Task: Add Hu Organic Cashew Butter & Raspberry Dark Chocolate Bar to the cart.
Action: Mouse moved to (36, 79)
Screenshot: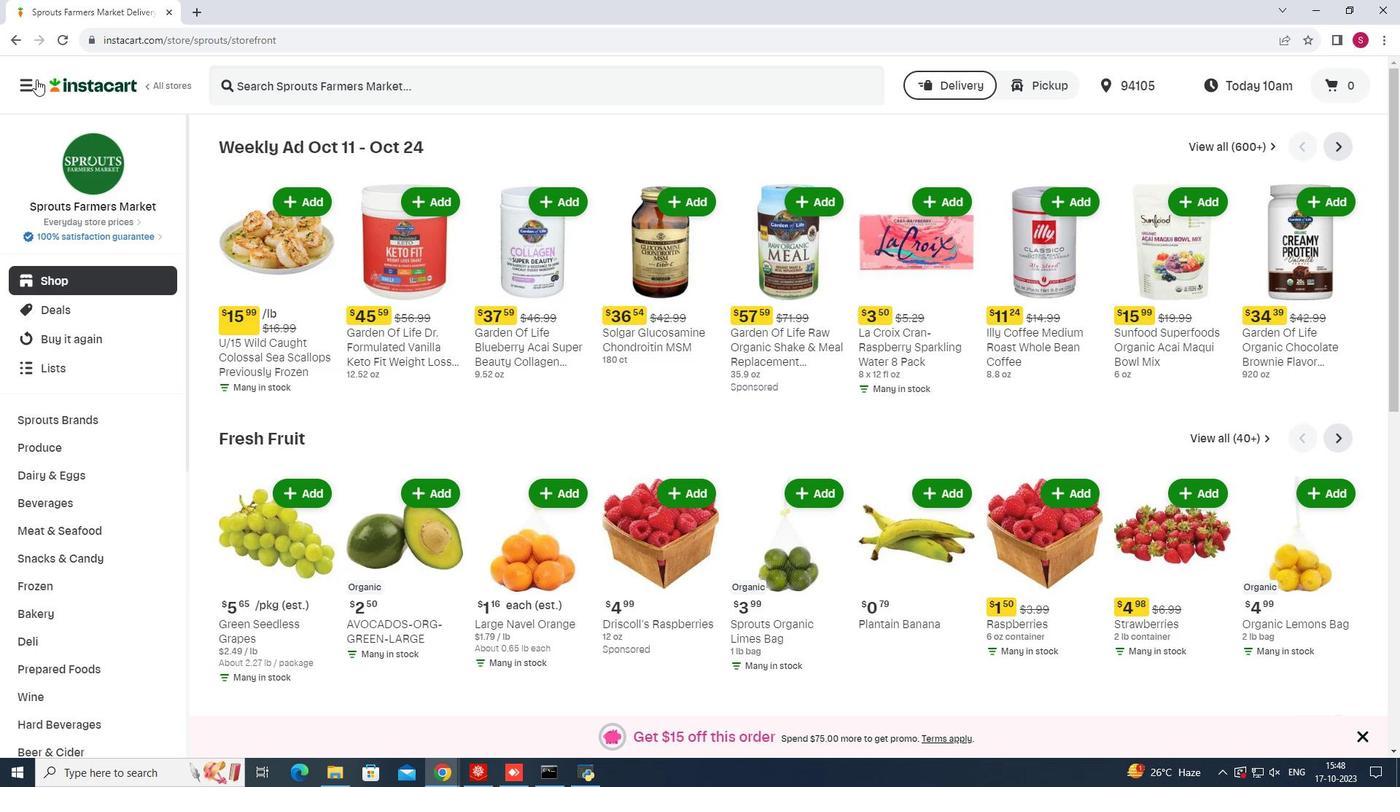 
Action: Mouse pressed left at (36, 79)
Screenshot: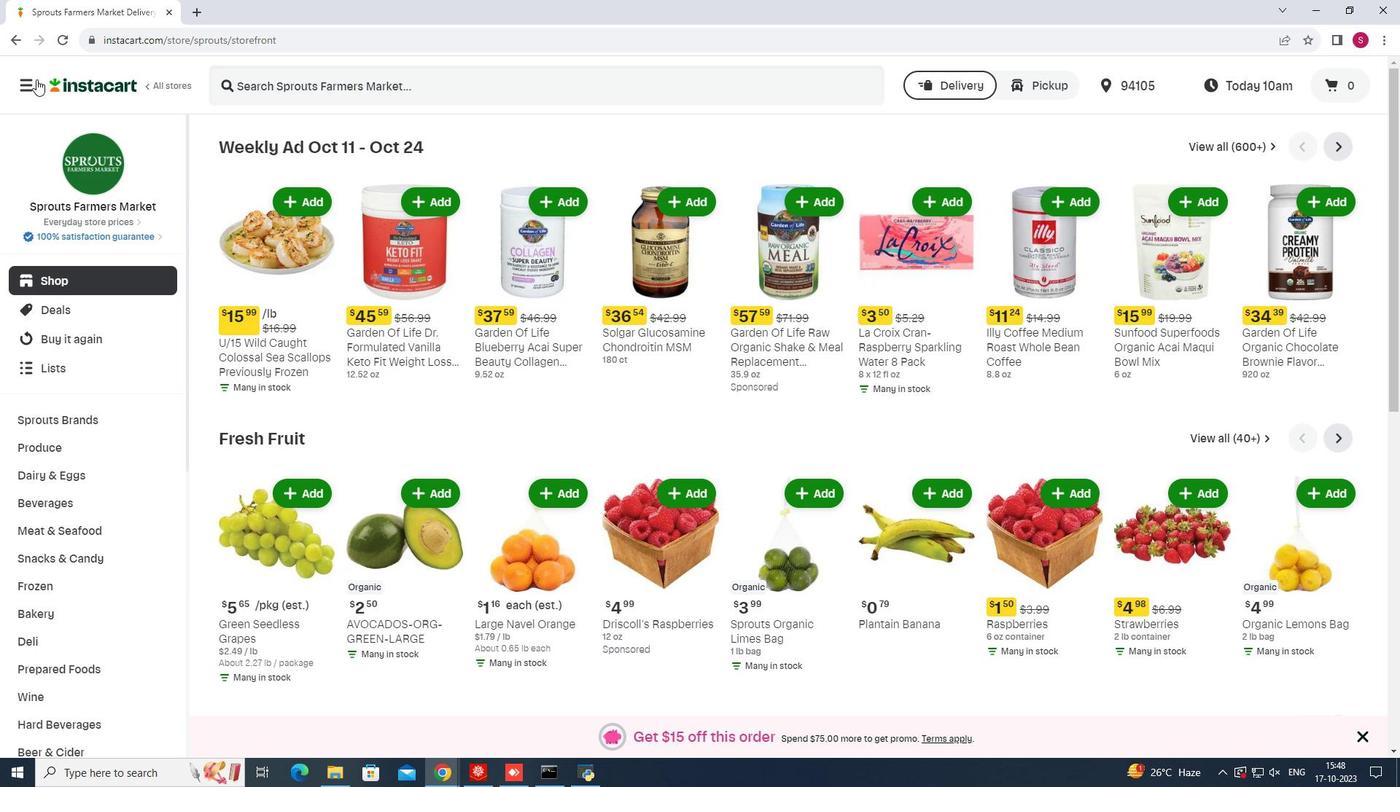 
Action: Mouse moved to (72, 377)
Screenshot: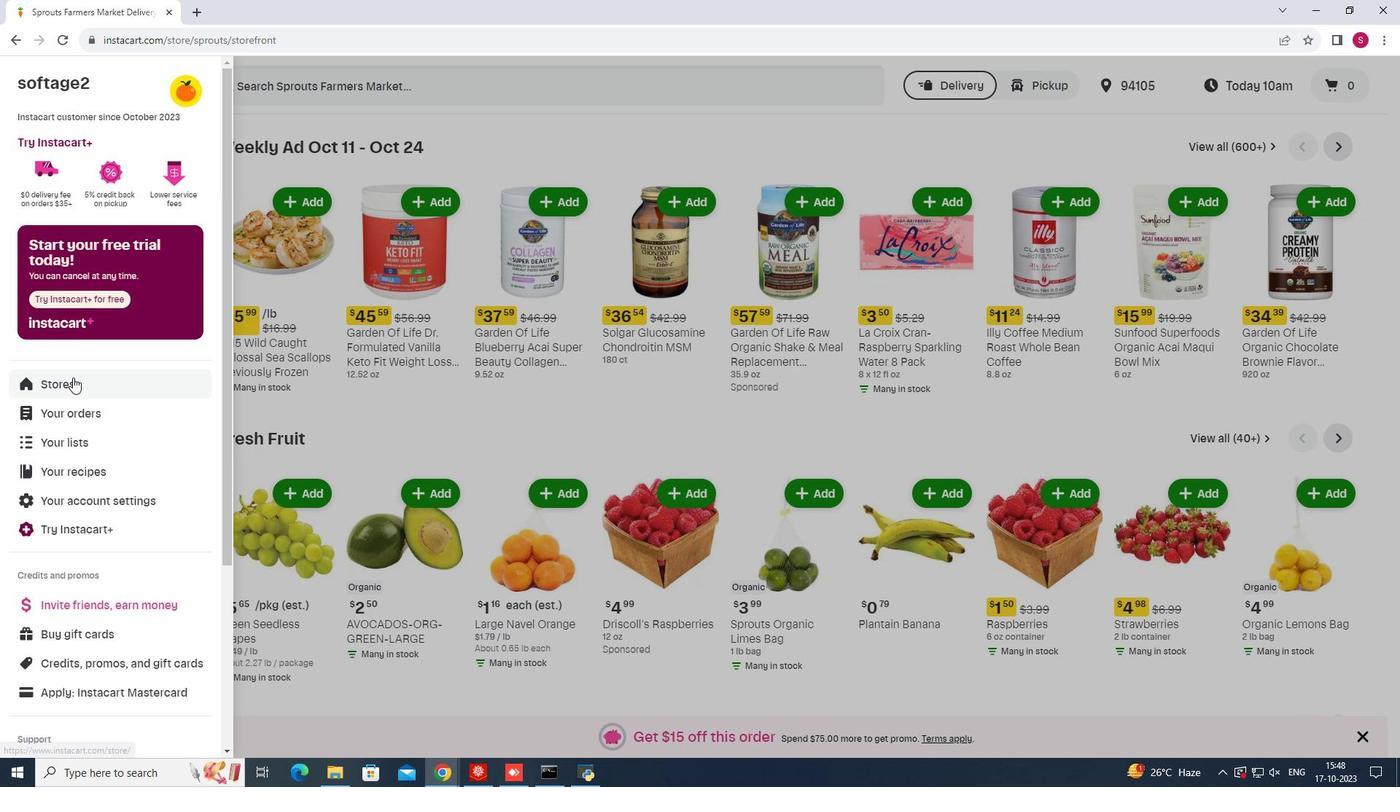 
Action: Mouse pressed left at (72, 377)
Screenshot: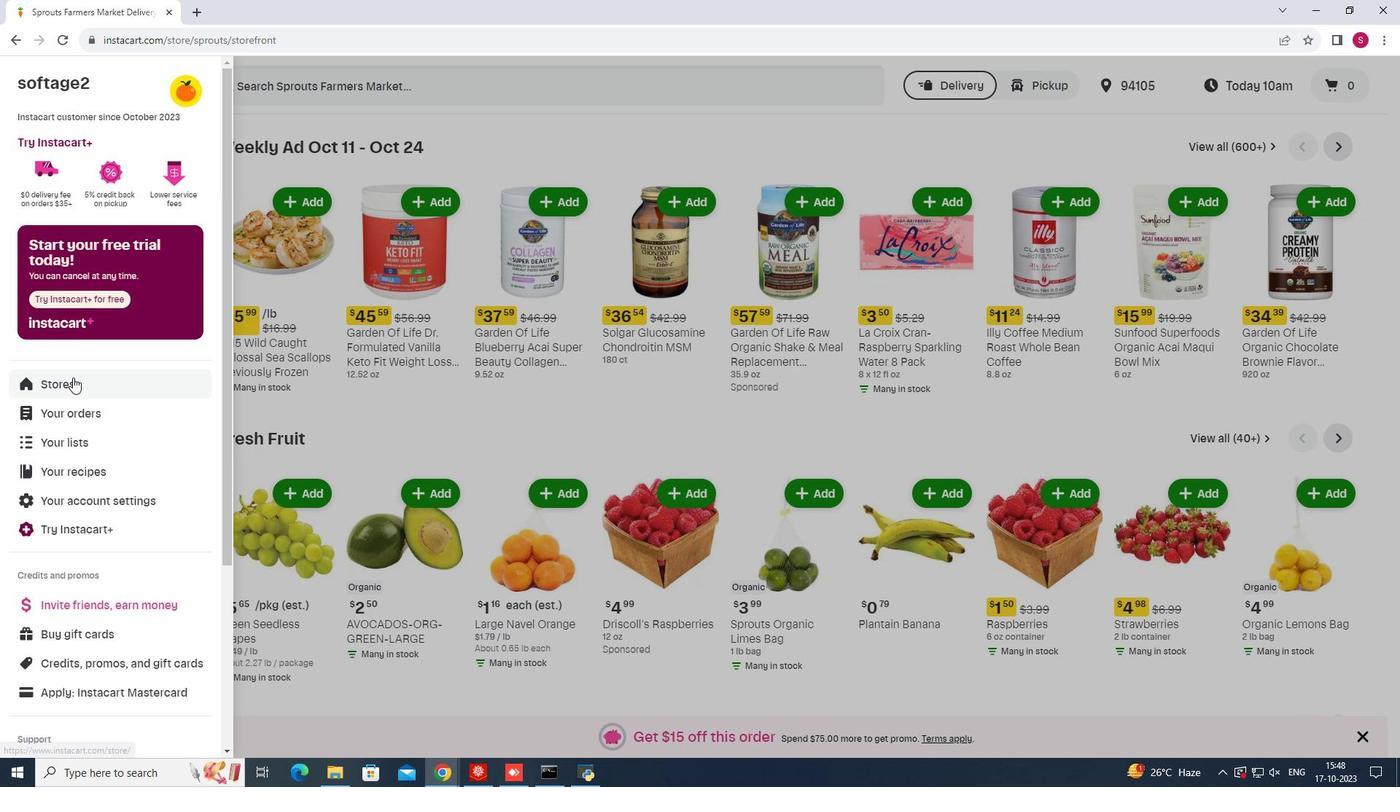 
Action: Mouse moved to (338, 131)
Screenshot: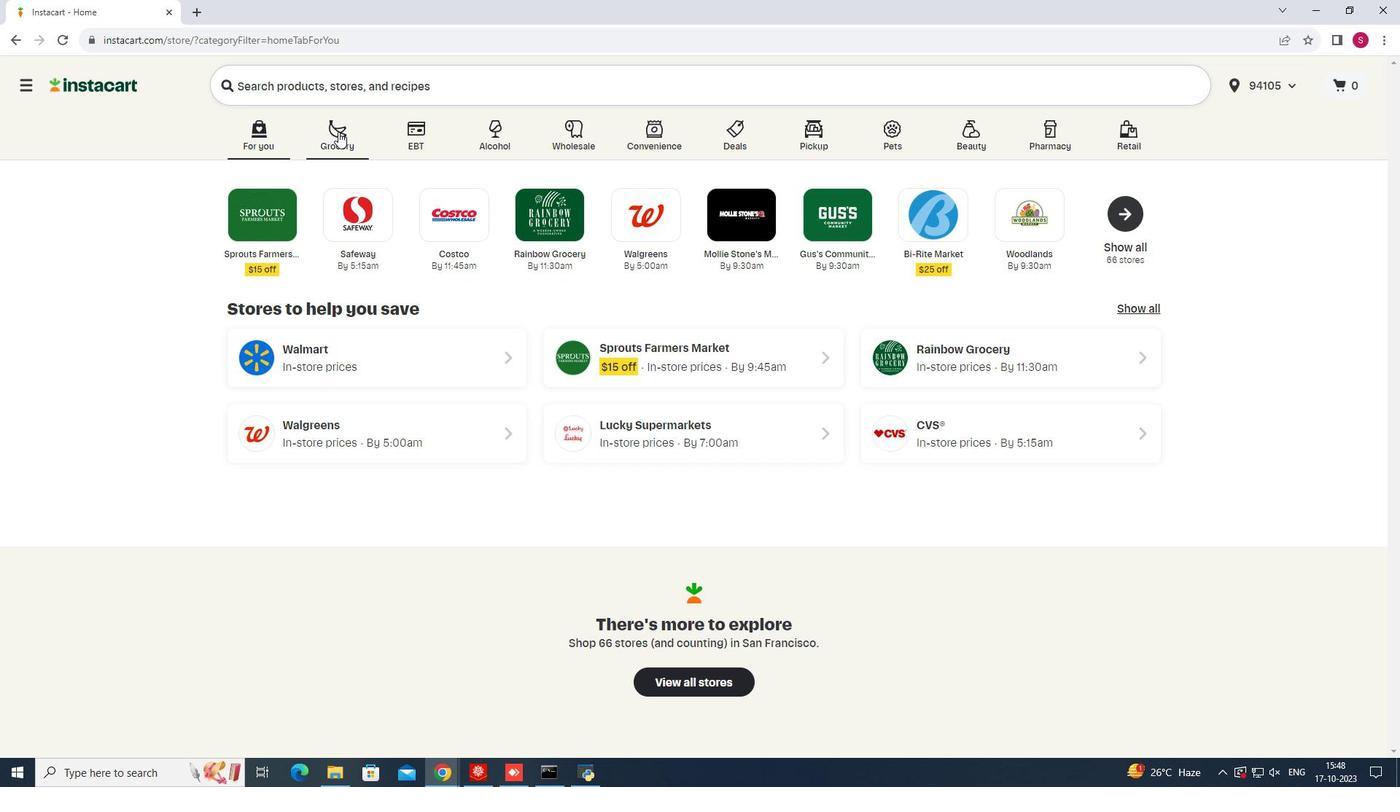 
Action: Mouse pressed left at (338, 131)
Screenshot: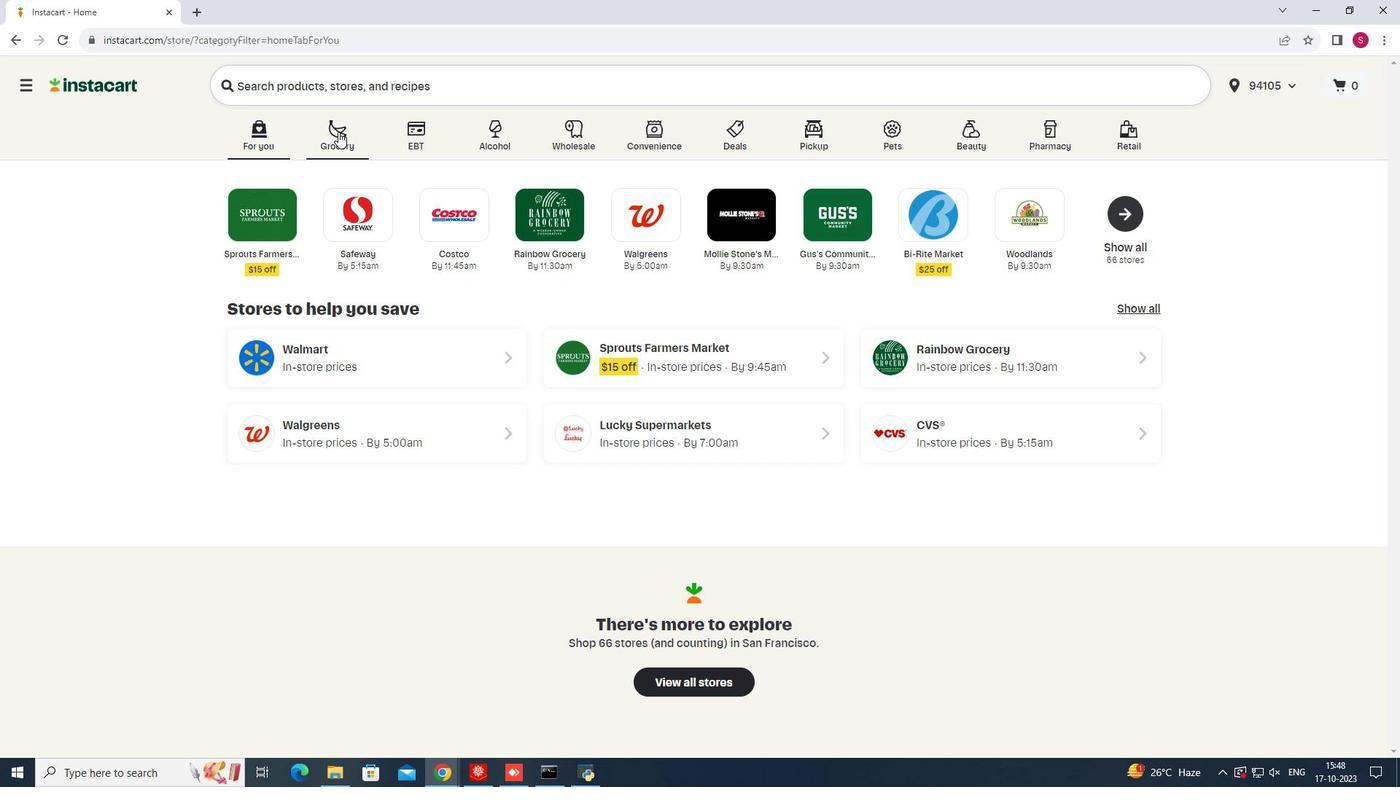 
Action: Mouse moved to (970, 207)
Screenshot: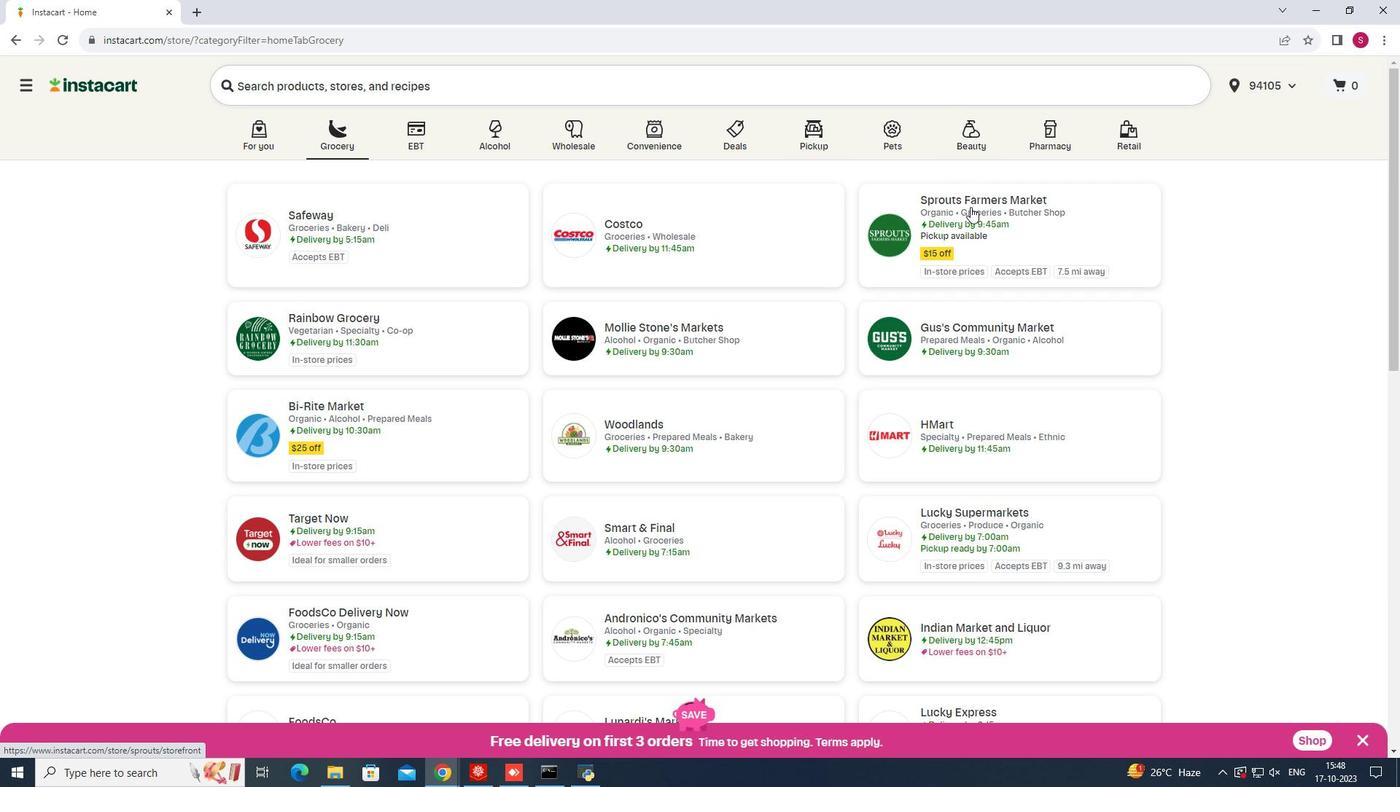 
Action: Mouse pressed left at (970, 207)
Screenshot: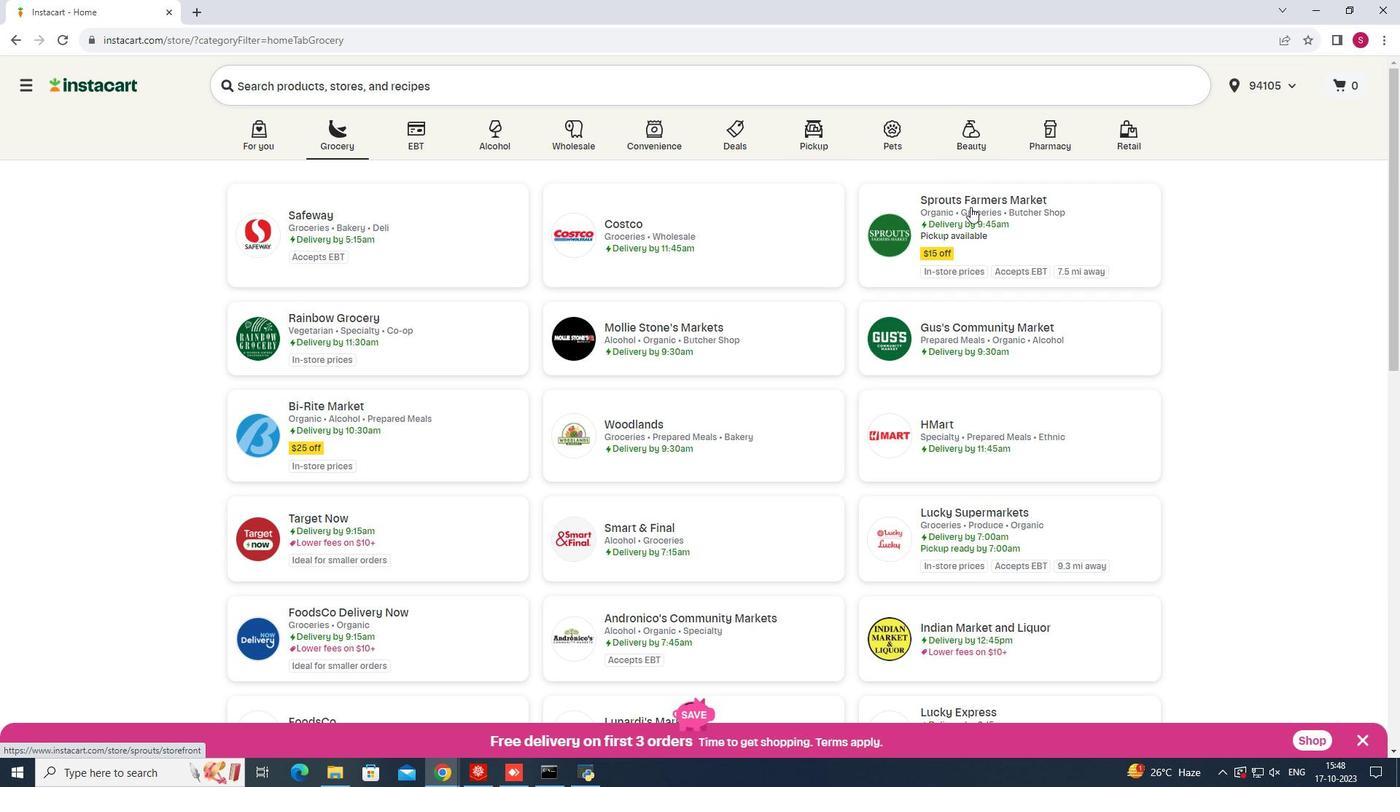 
Action: Mouse moved to (72, 560)
Screenshot: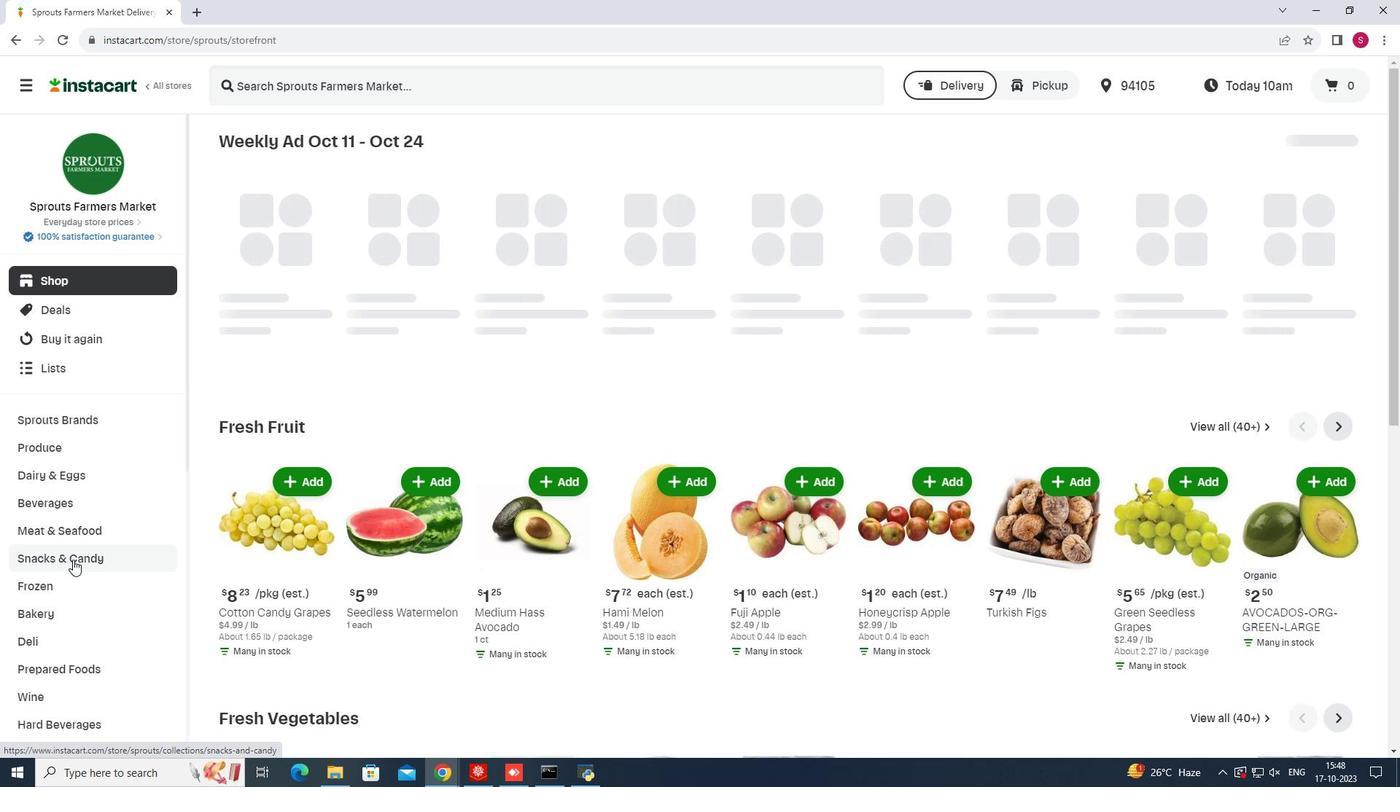 
Action: Mouse pressed left at (72, 560)
Screenshot: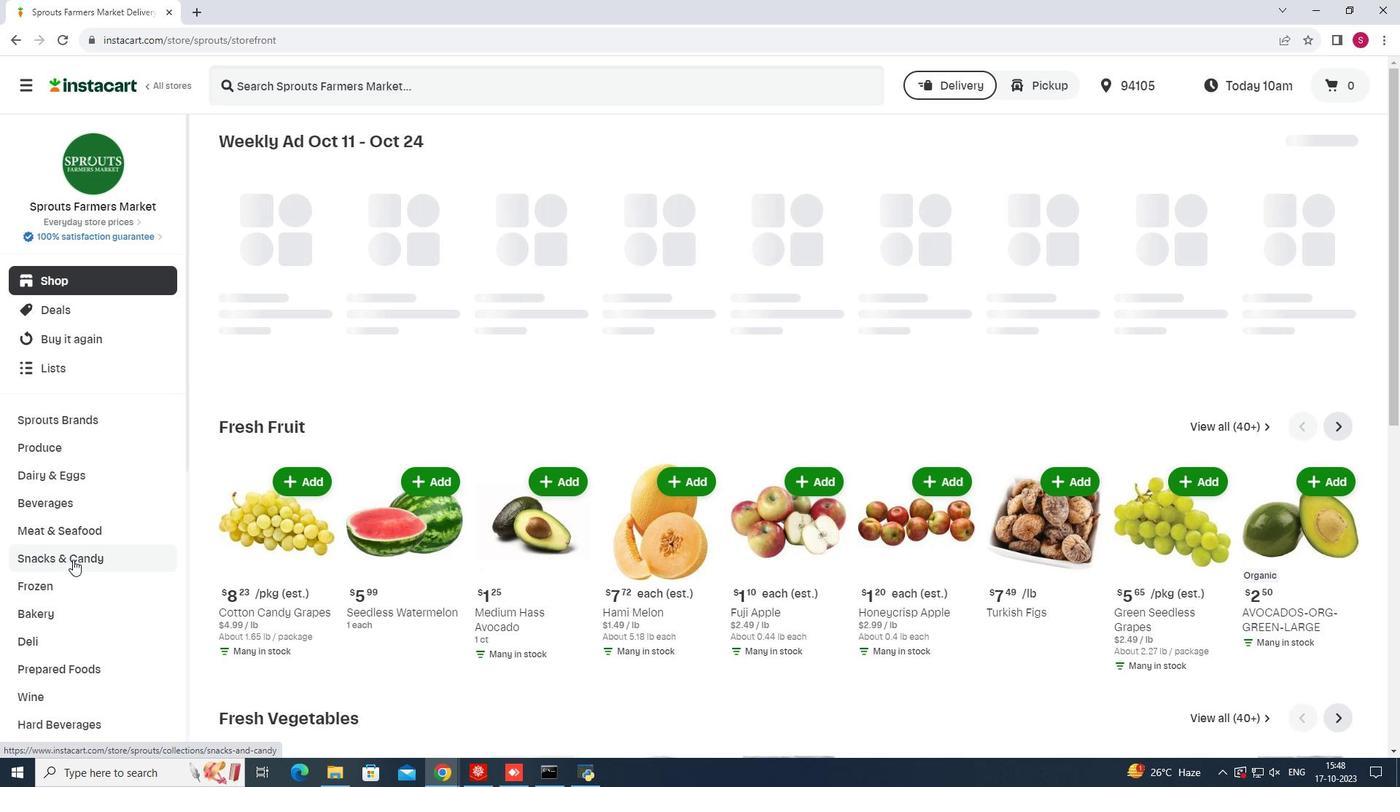 
Action: Mouse moved to (441, 178)
Screenshot: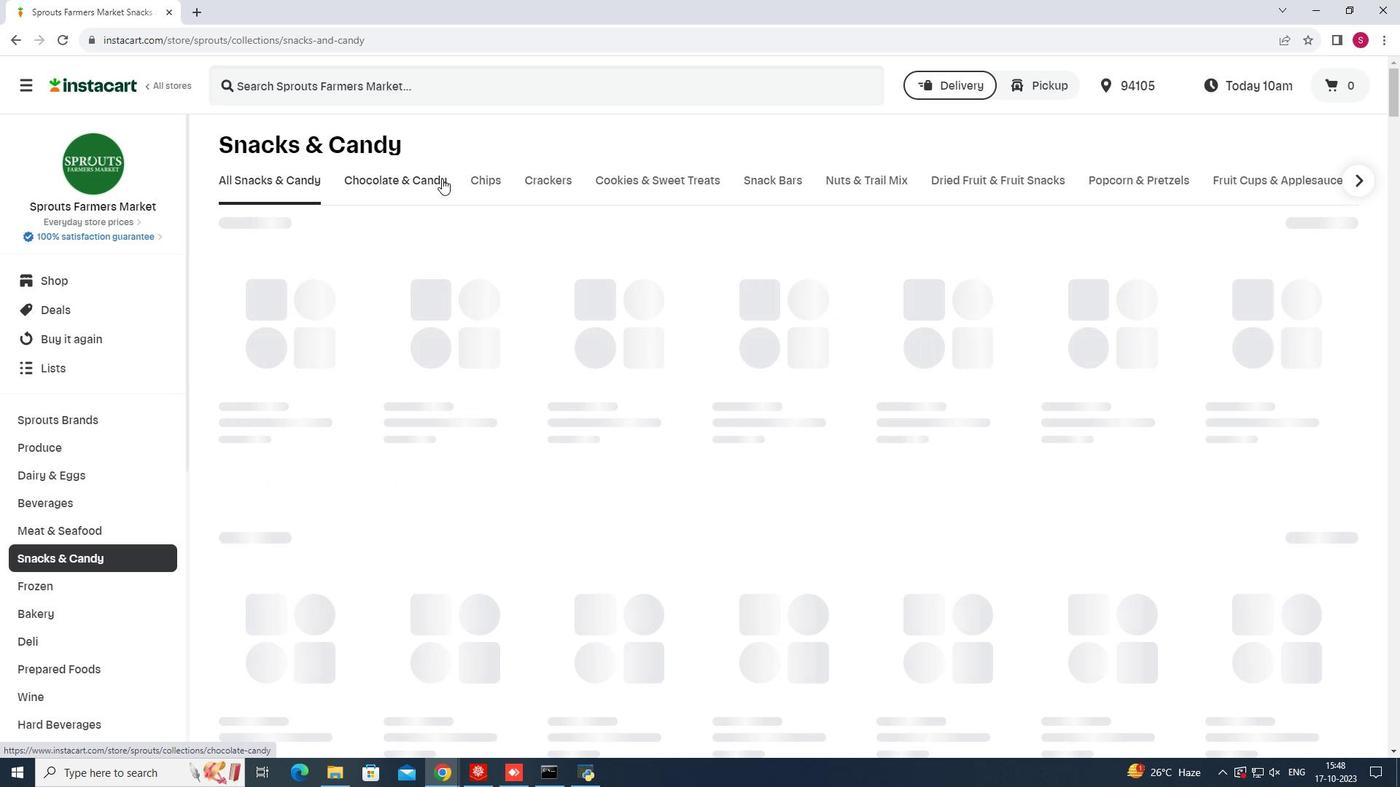 
Action: Mouse pressed left at (441, 178)
Screenshot: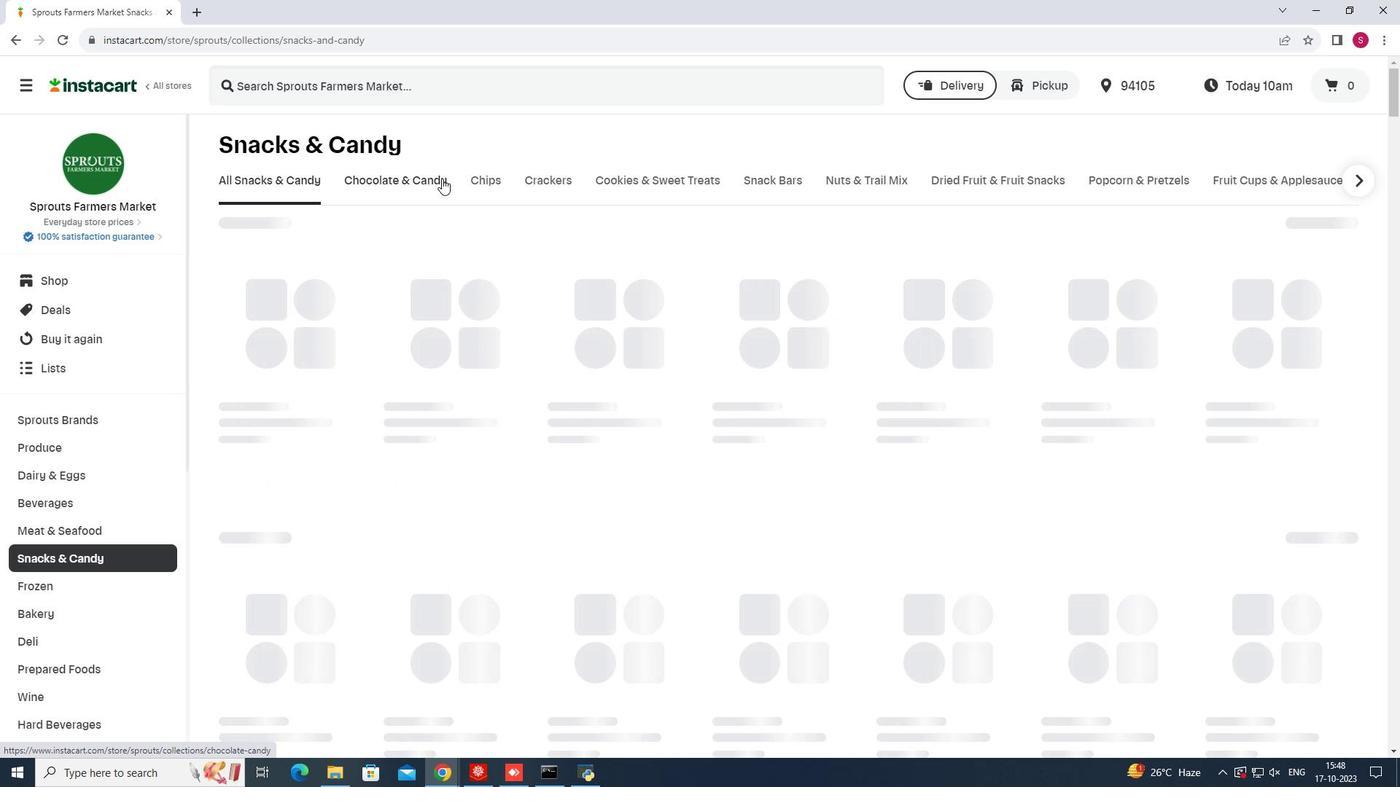 
Action: Mouse moved to (385, 246)
Screenshot: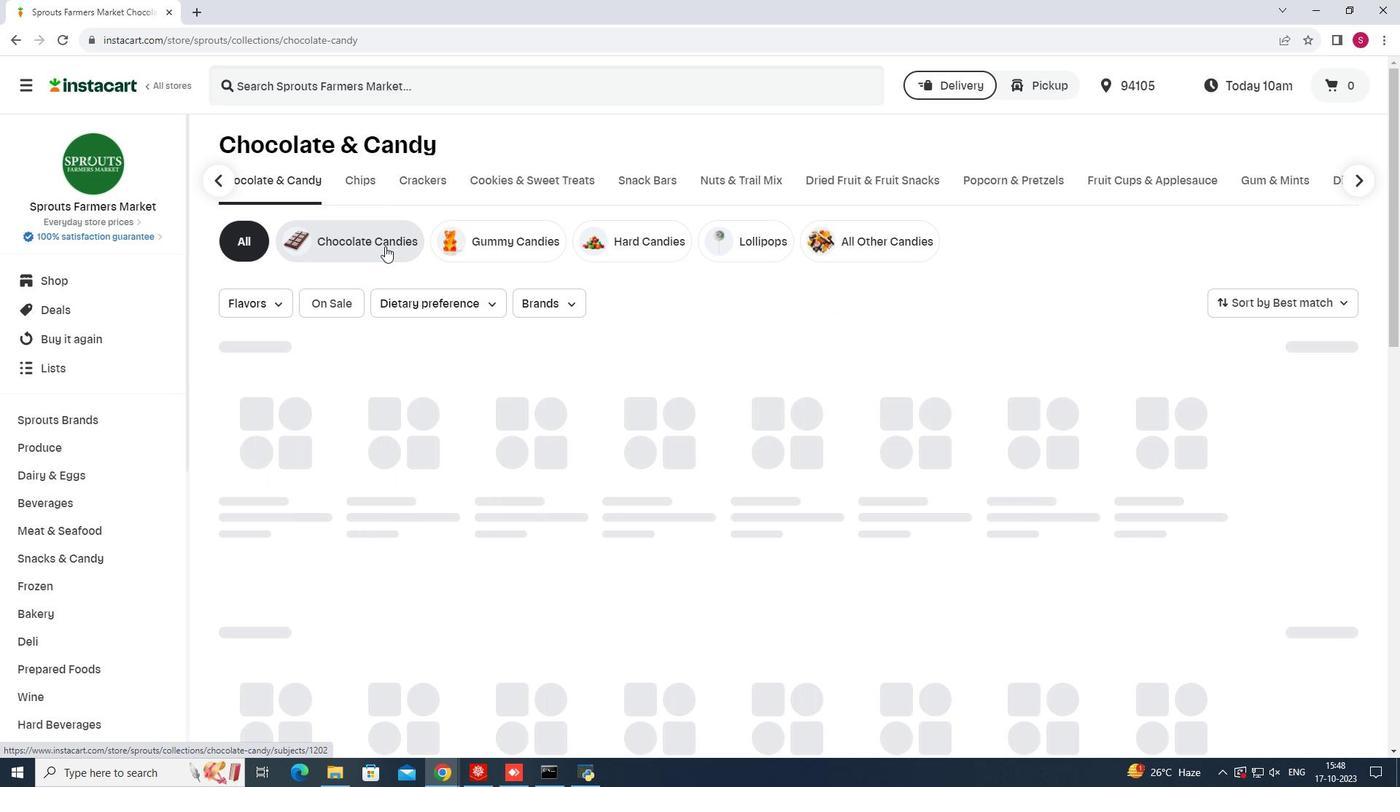 
Action: Mouse pressed left at (385, 246)
Screenshot: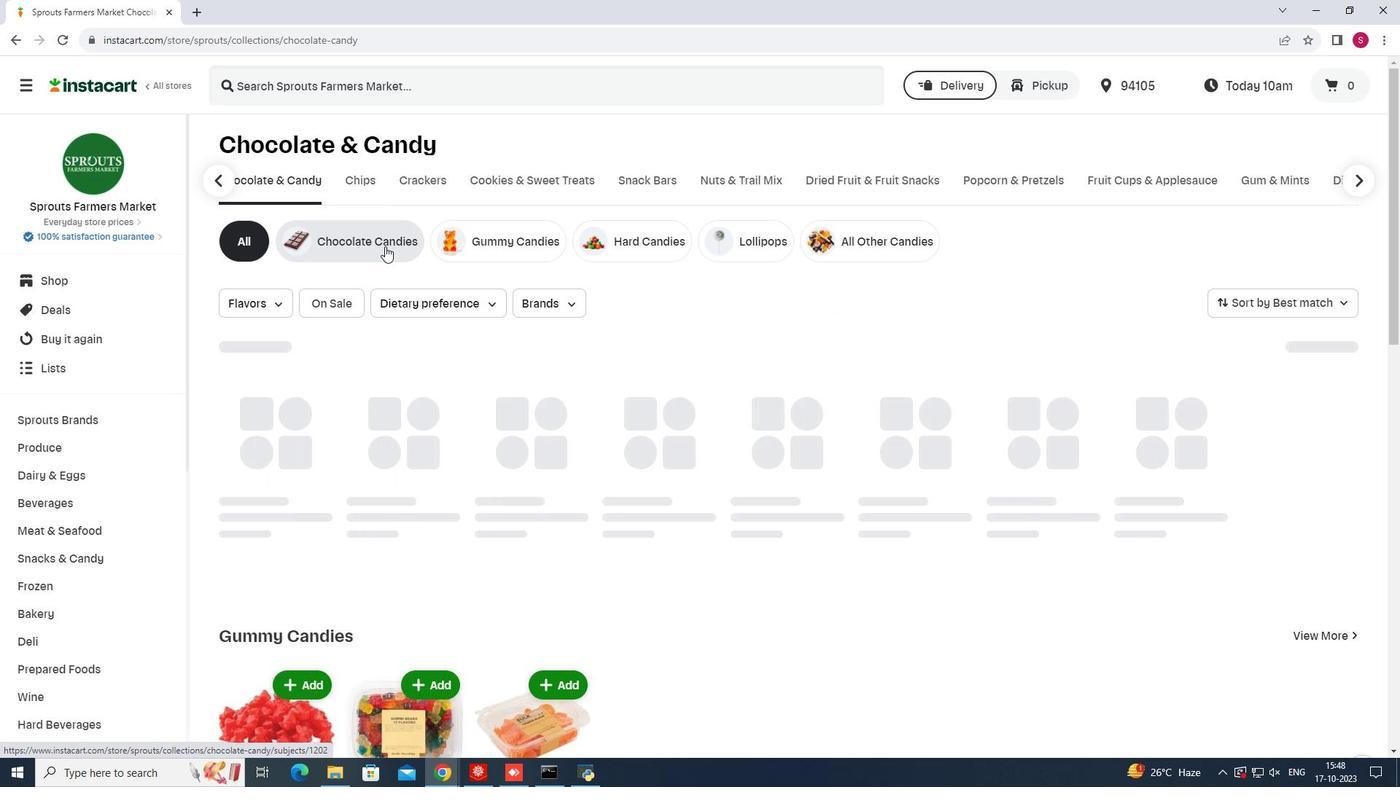 
Action: Mouse moved to (528, 83)
Screenshot: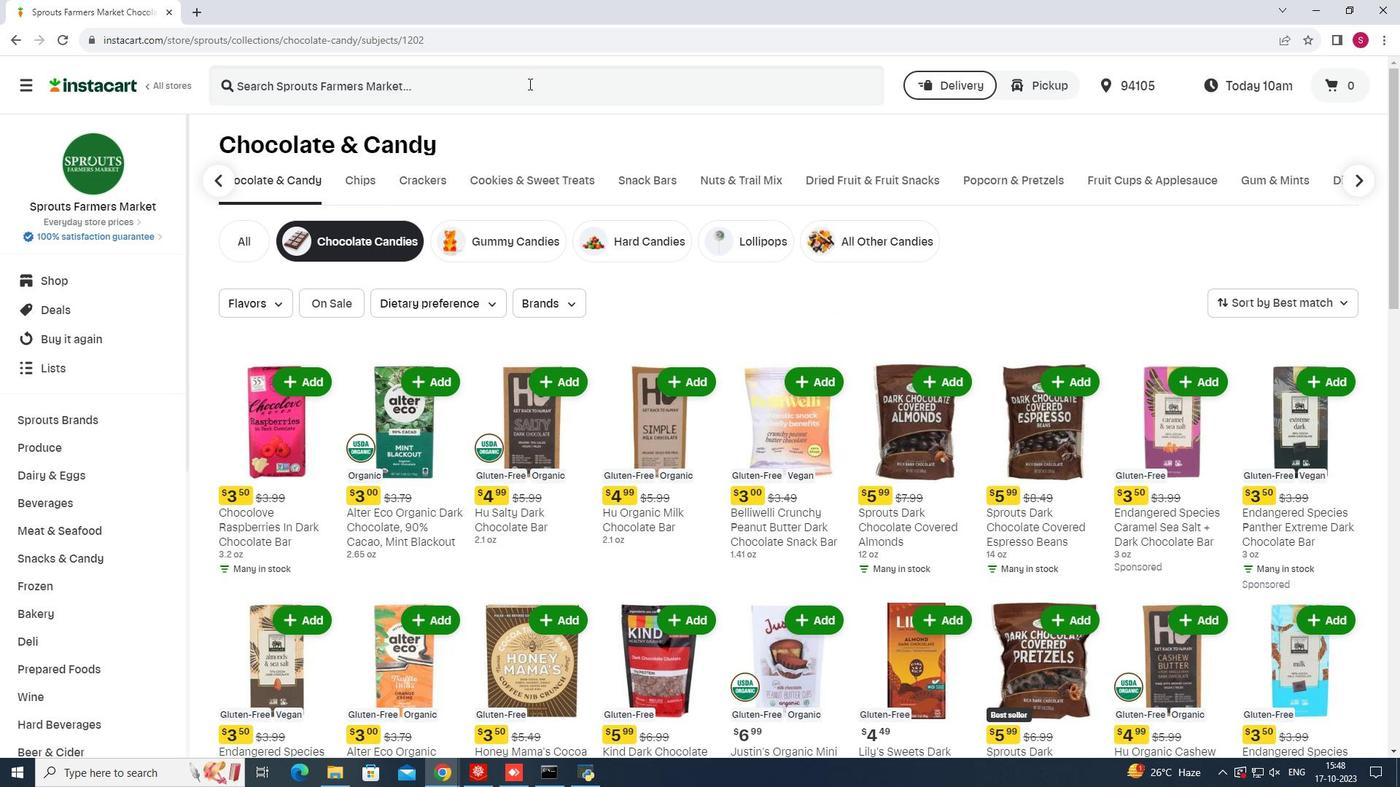 
Action: Mouse pressed left at (528, 83)
Screenshot: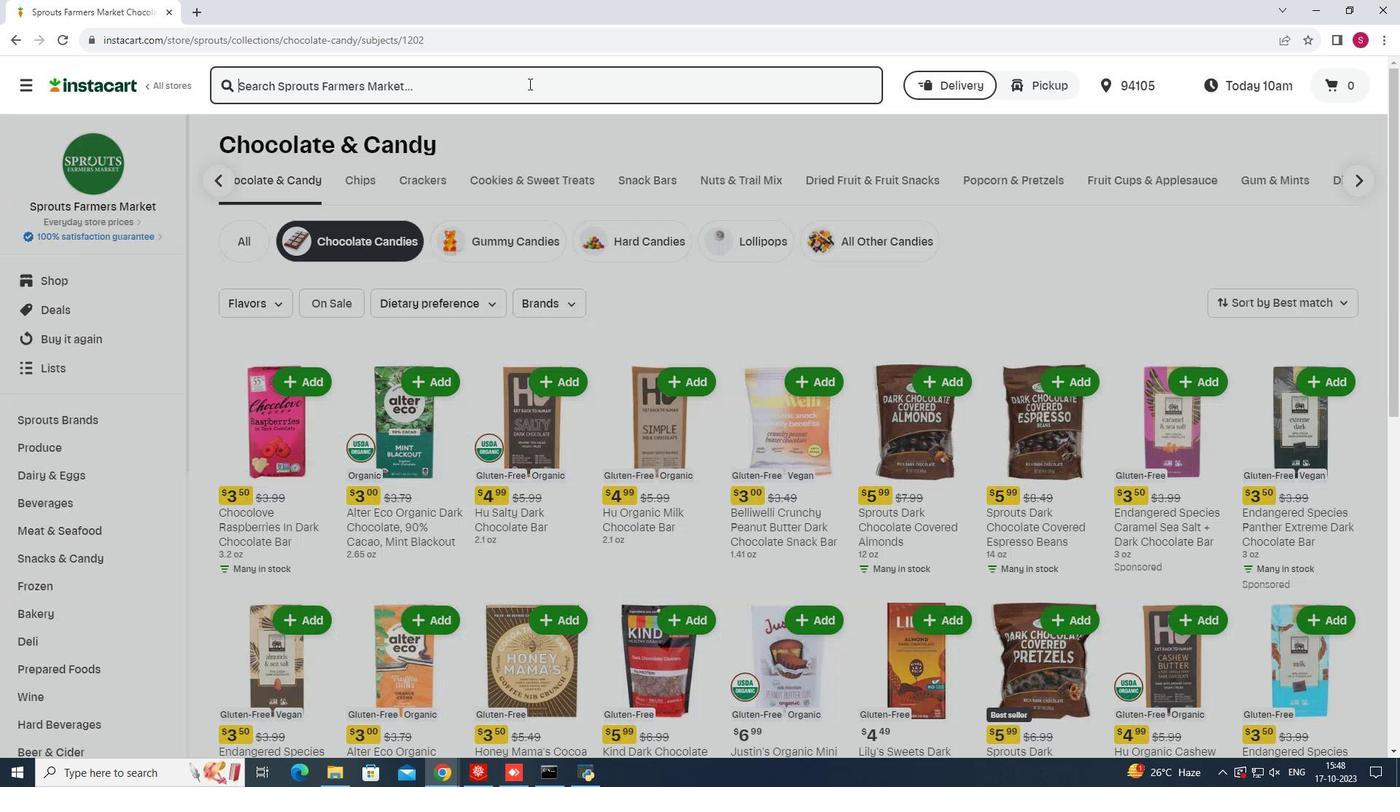 
Action: Key pressed <Key.shift>Hu<Key.space><Key.shift>Organic<Key.space><Key.shift>Cashew<Key.space><Key.shift>Butter<Key.space><Key.shift>&<Key.space><Key.shift><Key.shift><Key.shift><Key.shift><Key.shift>Raspberry<Key.space><Key.shift>Dark<Key.space><Key.shift><Key.shift><Key.shift><Key.shift><Key.shift><Key.shift><Key.shift><Key.shift><Key.shift><Key.shift><Key.shift>Chocolate<Key.space><Key.shift>bar<Key.enter>
Screenshot: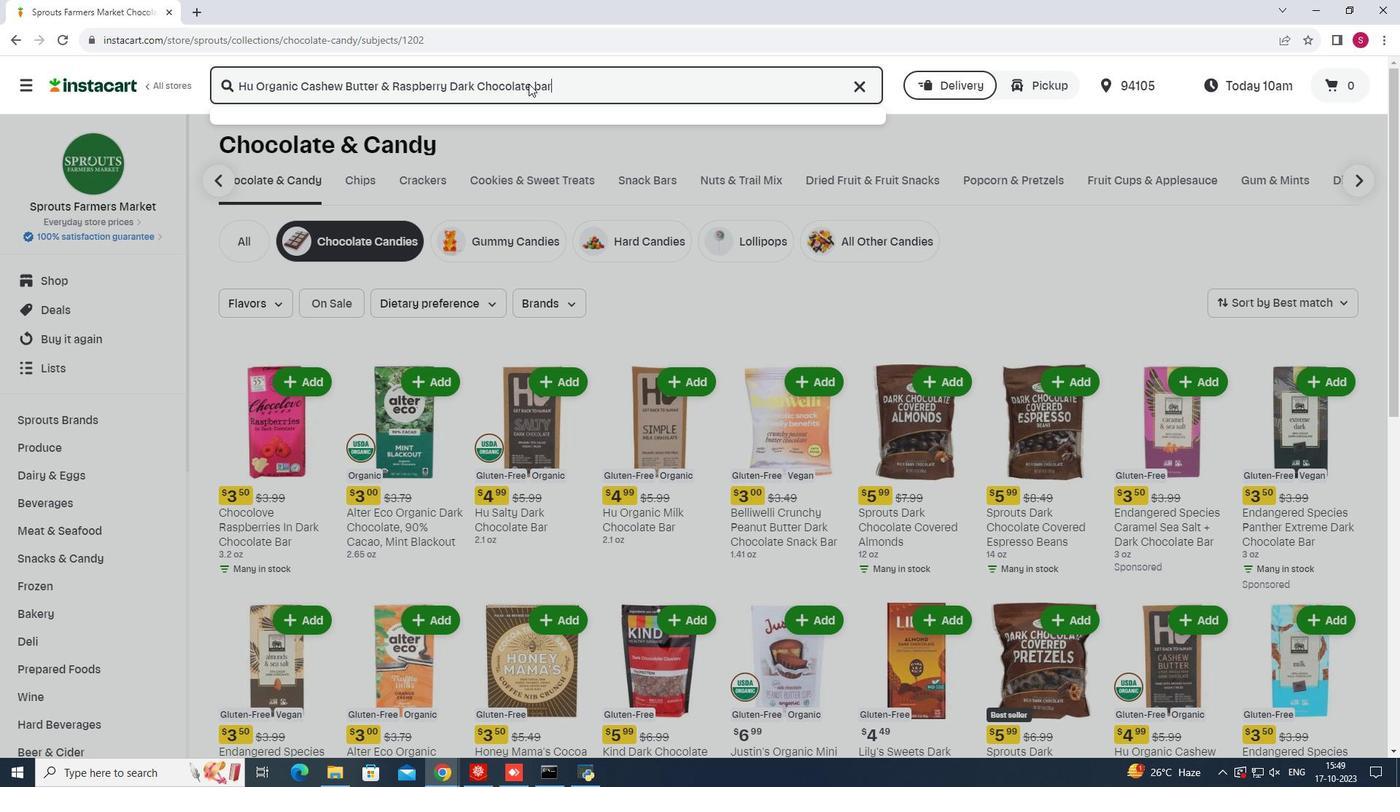 
Action: Mouse moved to (865, 236)
Screenshot: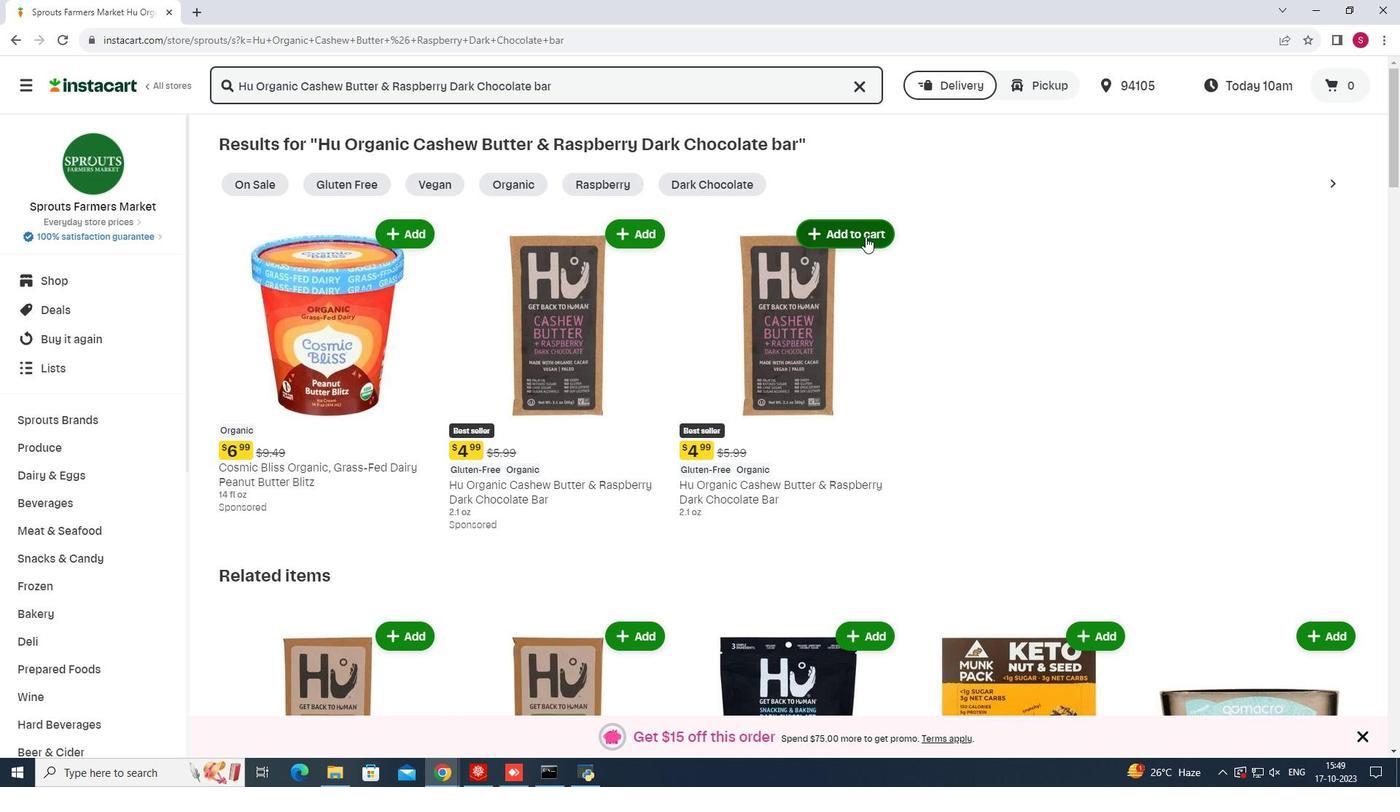 
Action: Mouse pressed left at (865, 236)
Screenshot: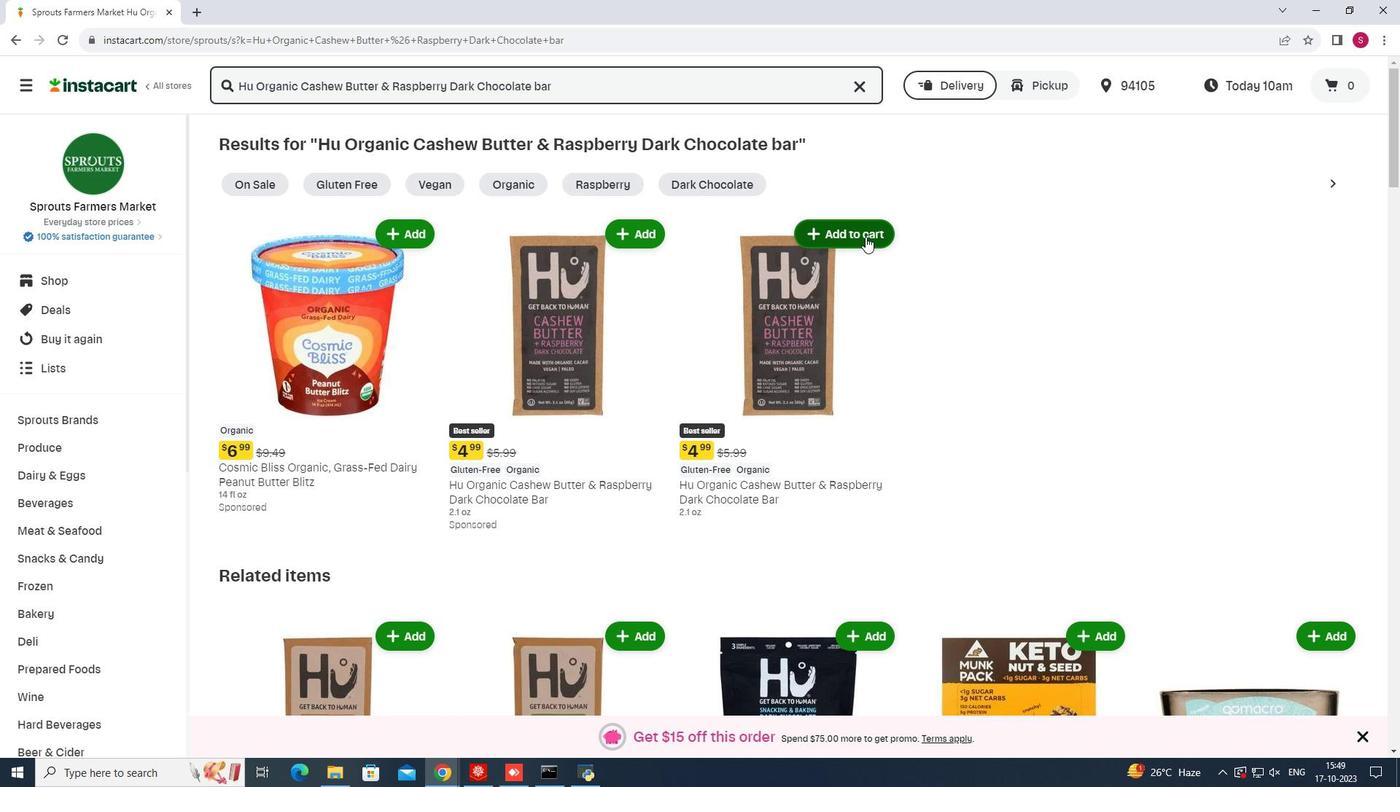 
Action: Mouse moved to (1039, 217)
Screenshot: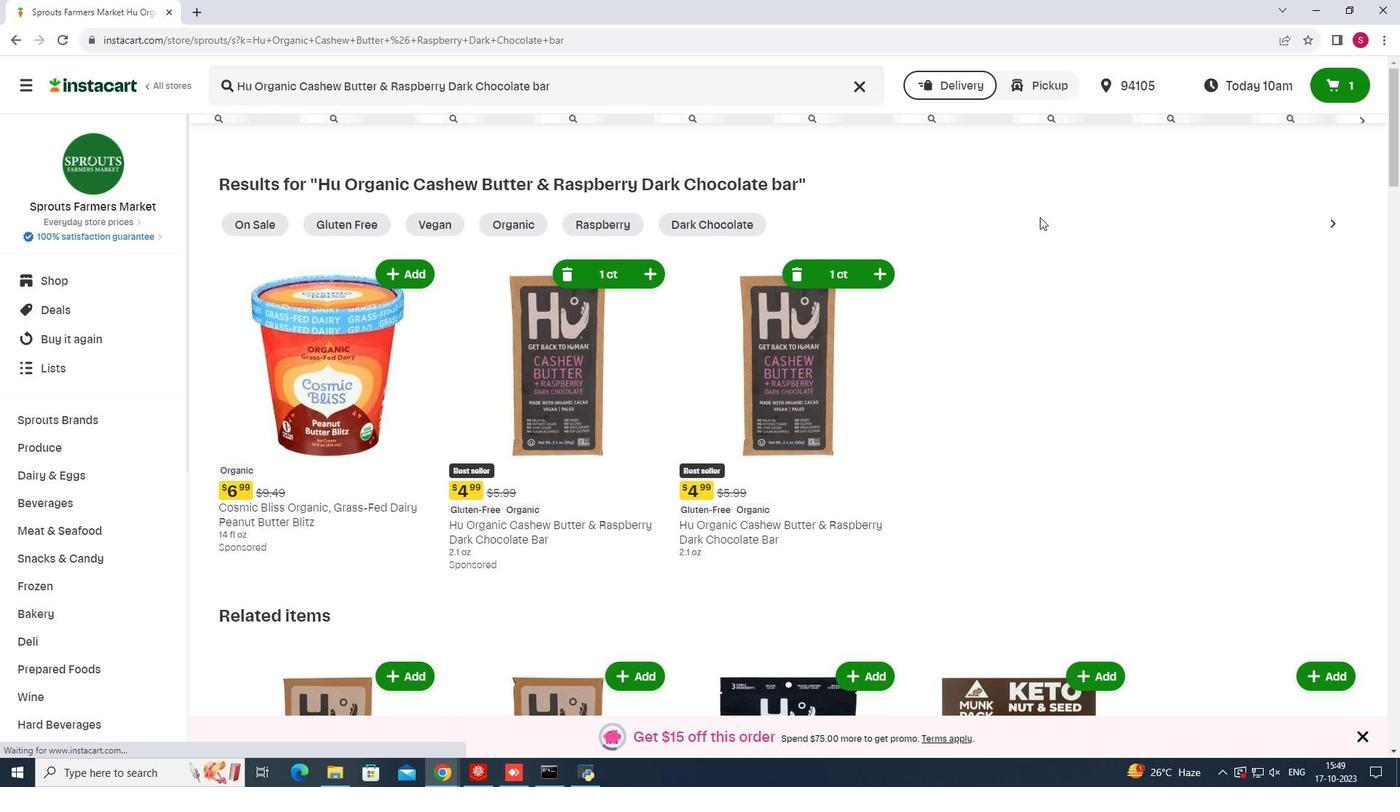 
